 Task: Check if a system update is available and the system has sufficient free space to perform the update using an "AND" condition.
Action: Mouse moved to (2, 194)
Screenshot: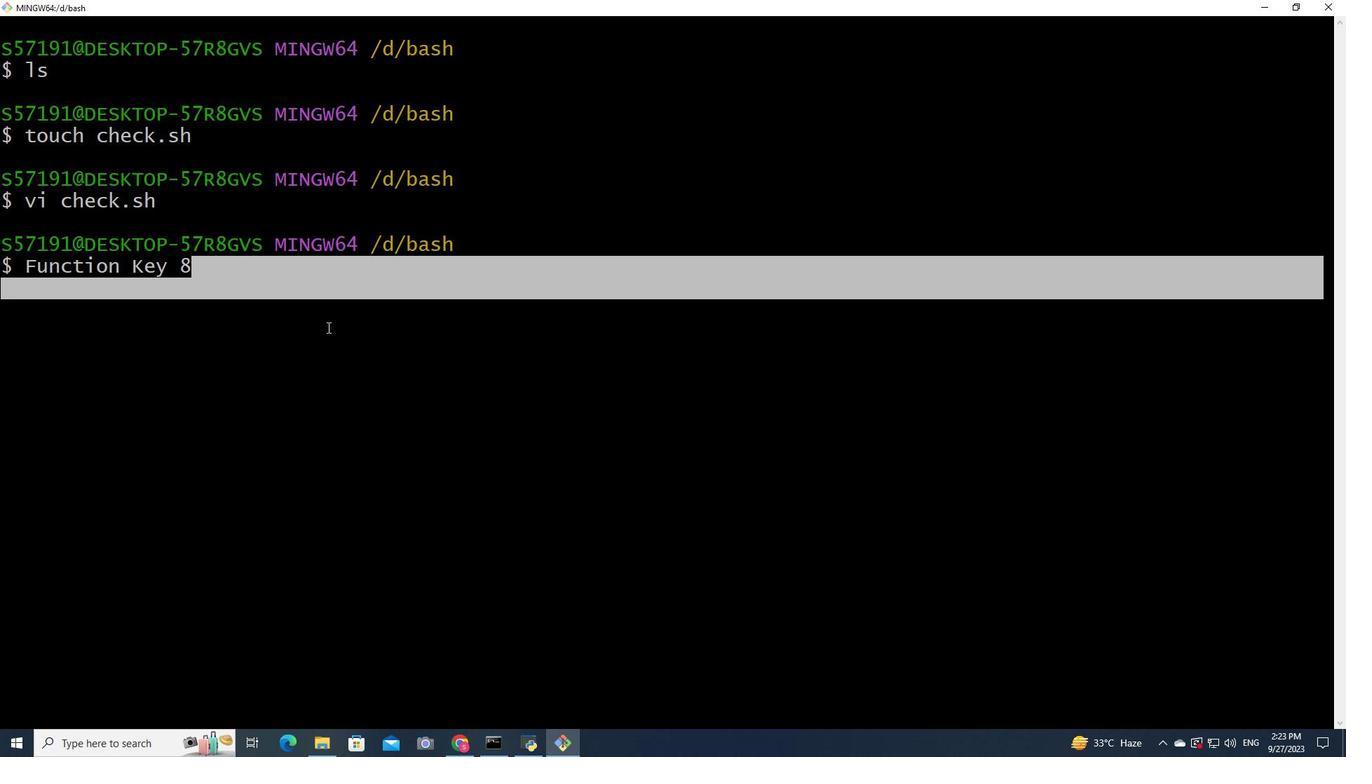 
Action: Mouse pressed left at (2, 194)
Screenshot: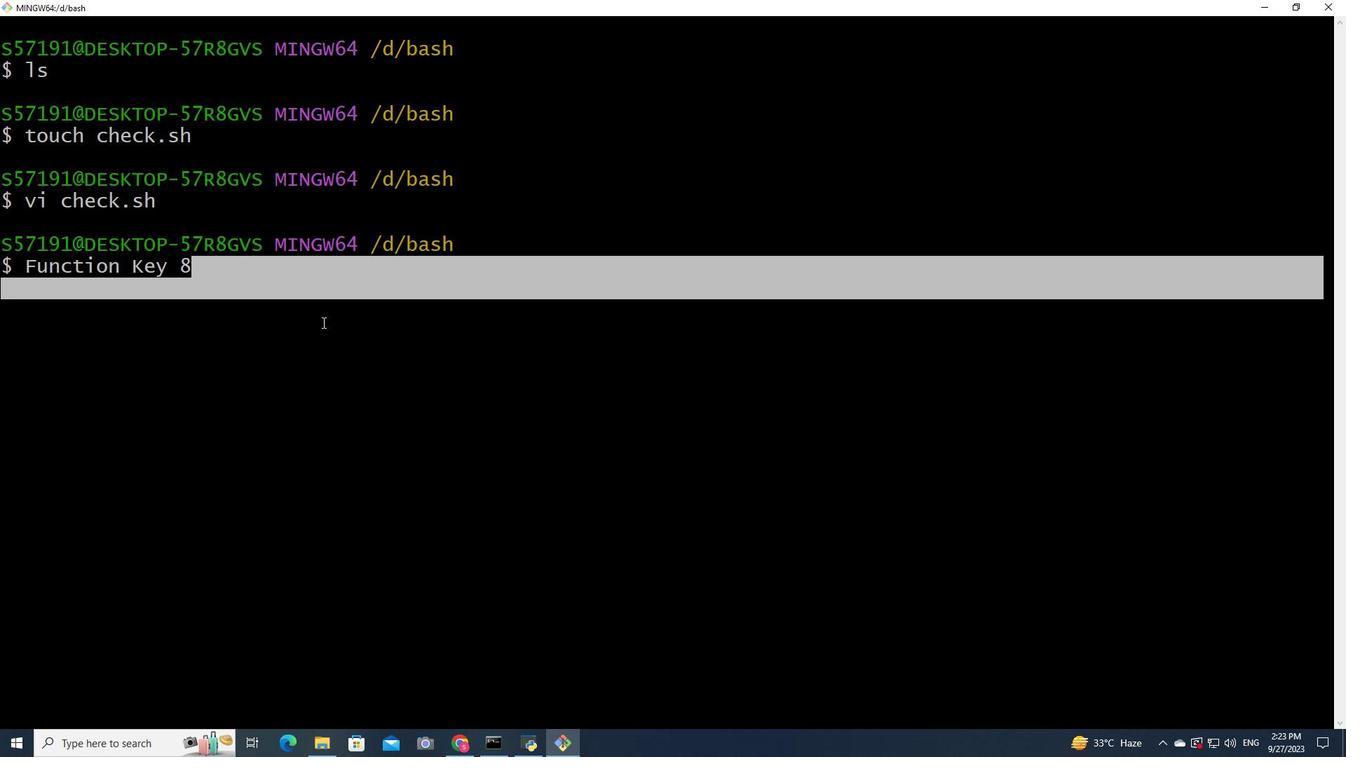 
Action: Mouse moved to (2, 195)
Screenshot: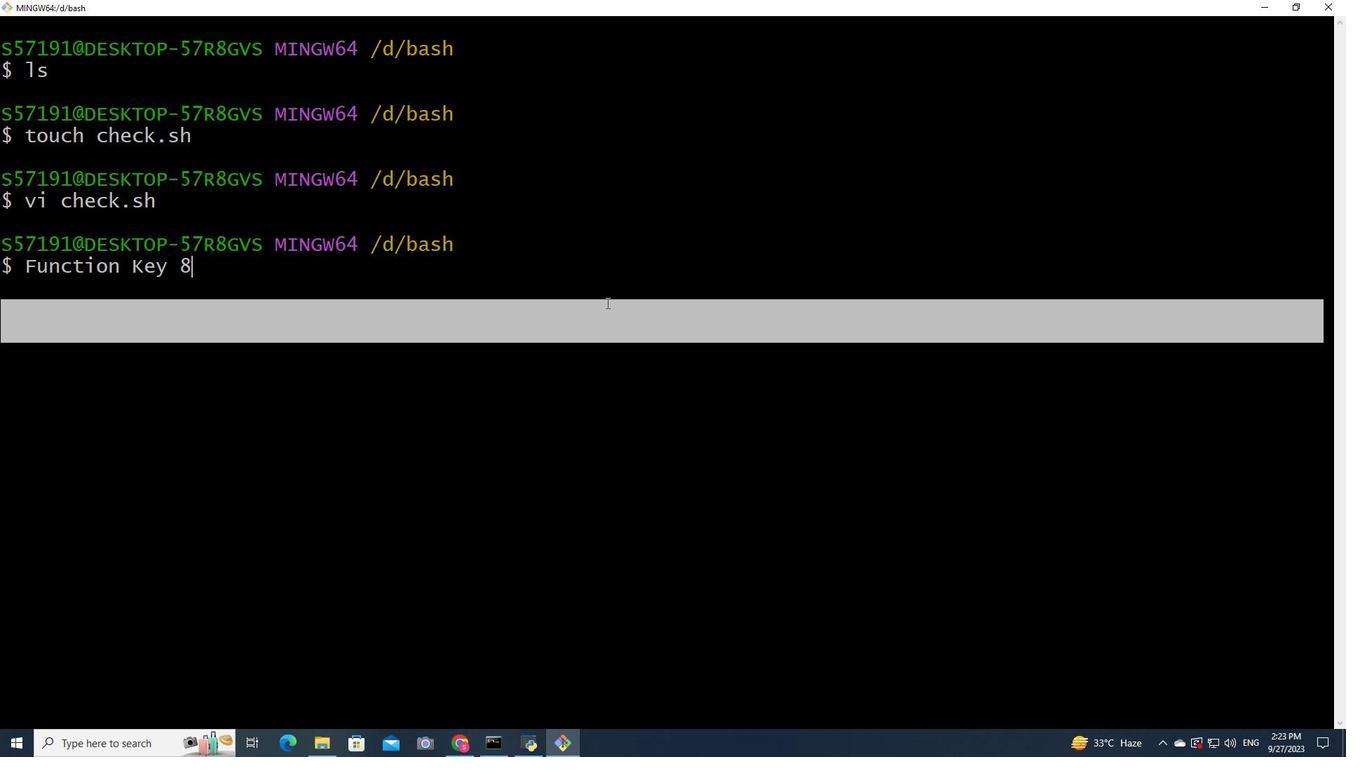 
Action: Mouse pressed left at (2, 195)
Screenshot: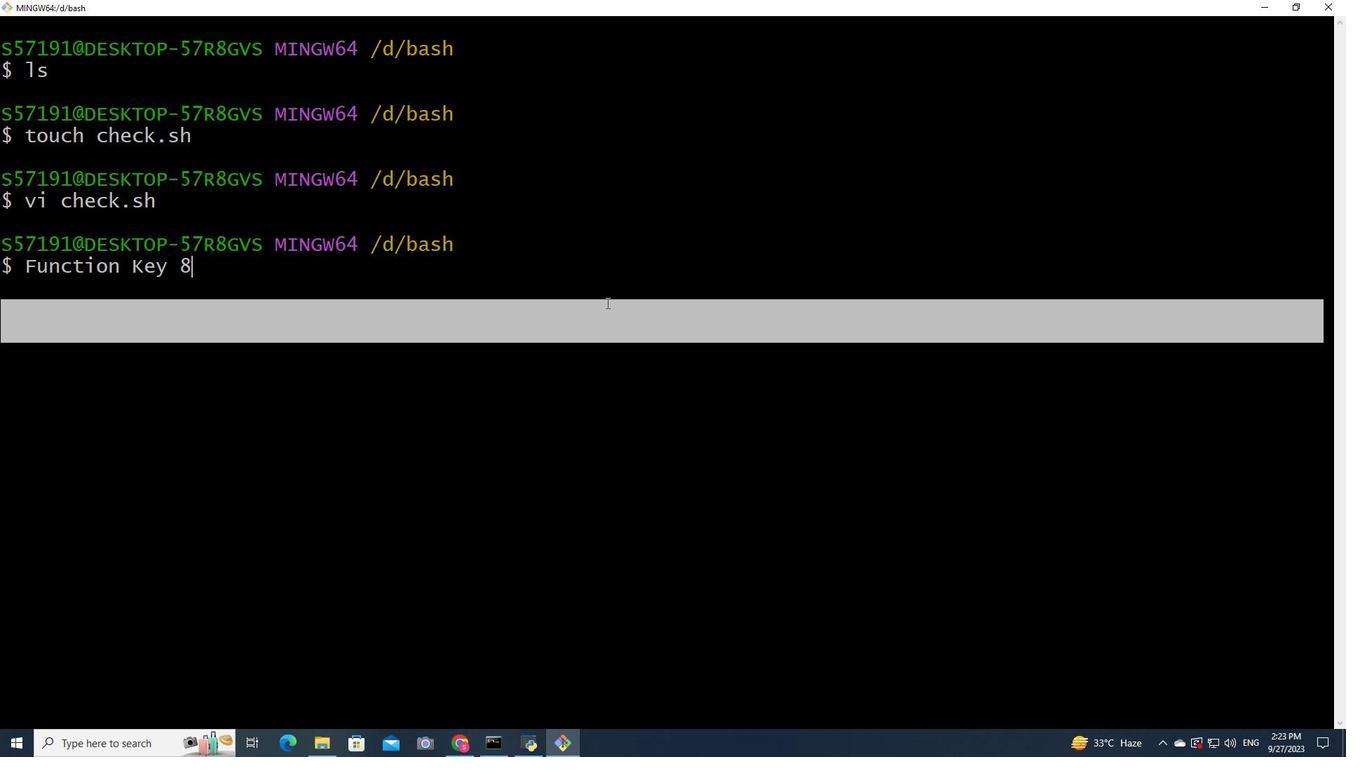 
Action: Mouse moved to (2, 194)
Screenshot: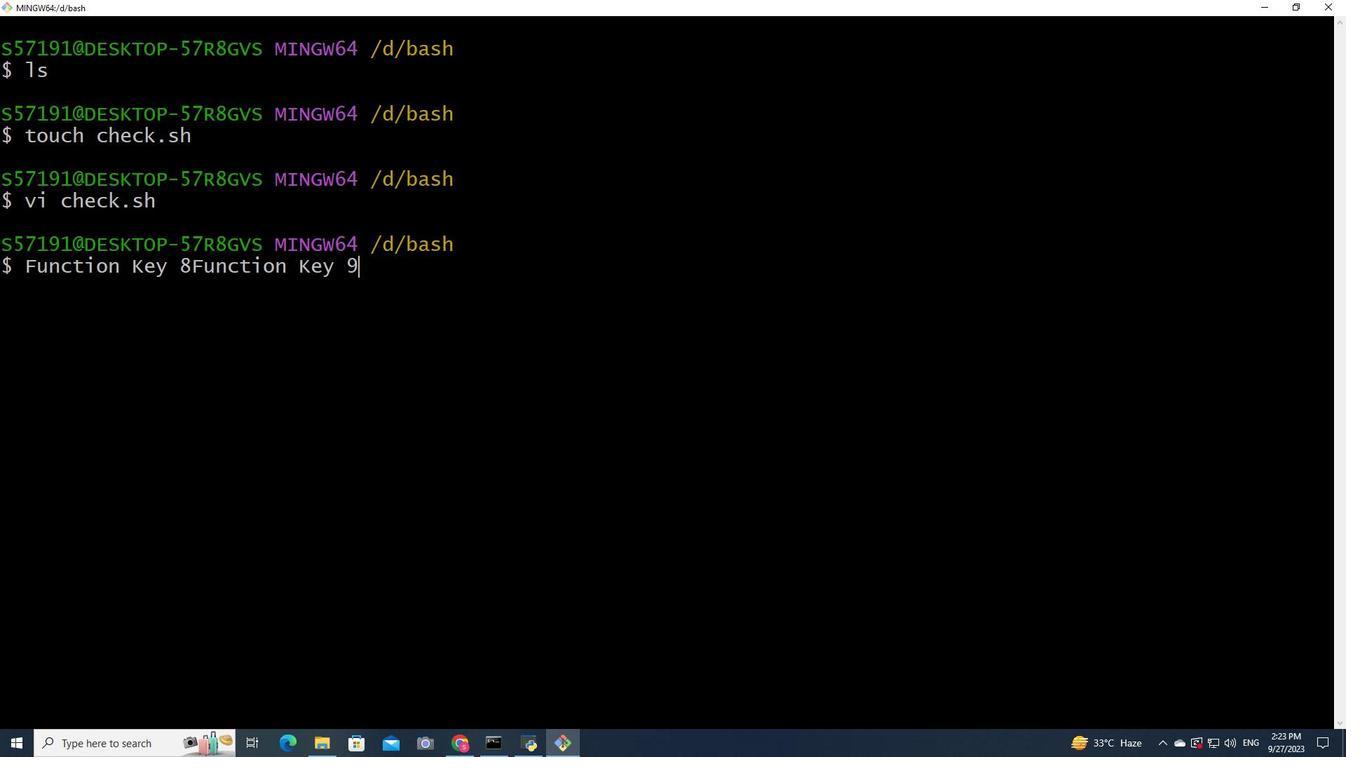 
Action: Mouse pressed left at (2, 194)
Screenshot: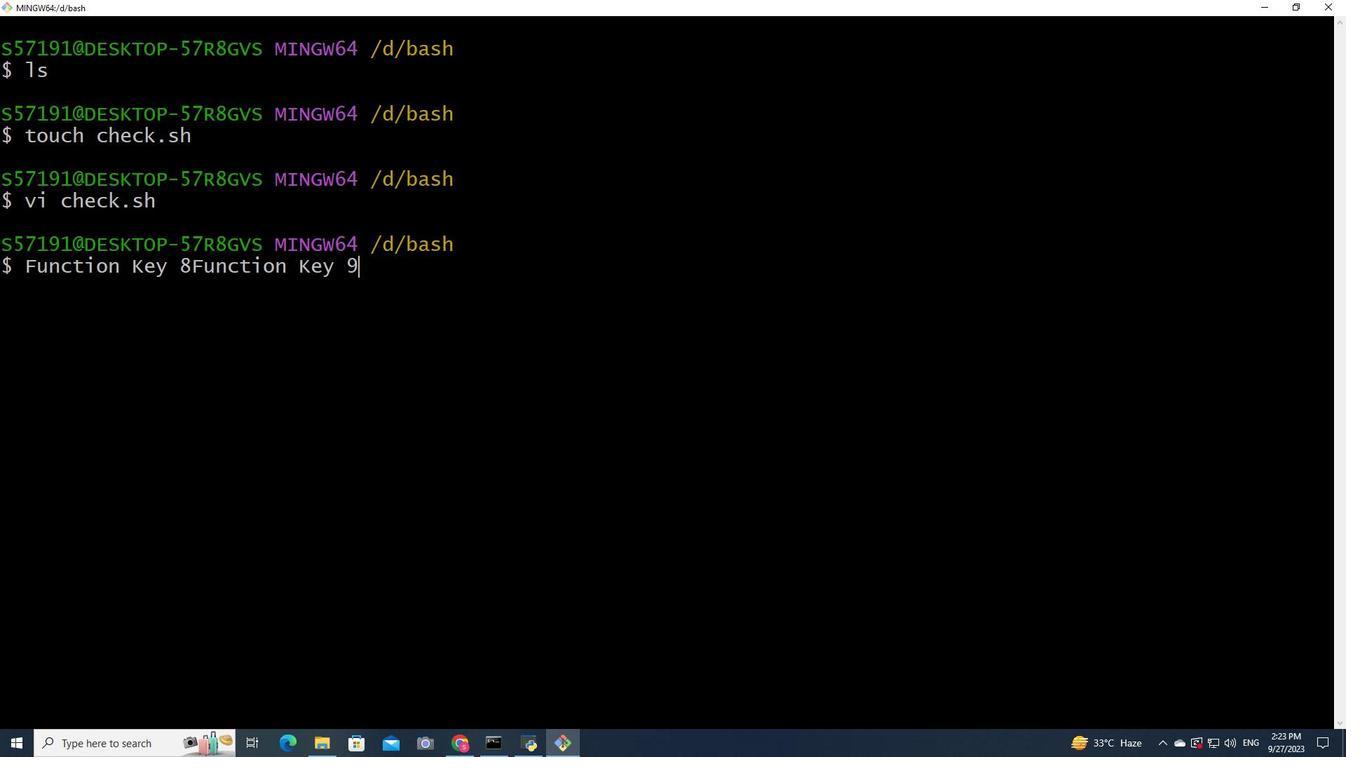 
Action: Mouse moved to (2, 194)
Screenshot: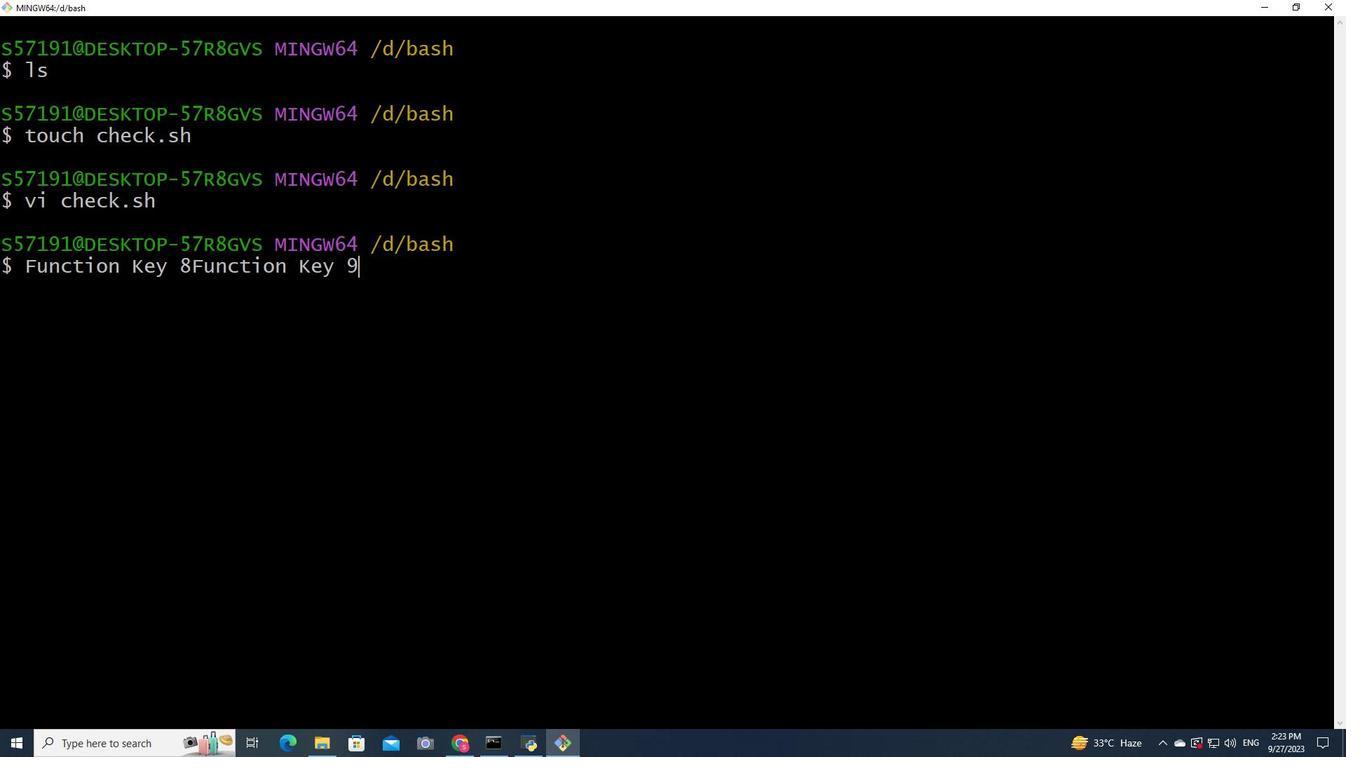 
